 Task: Sort the products in the category "Toothpaste" by price (highest first).
Action: Mouse moved to (824, 322)
Screenshot: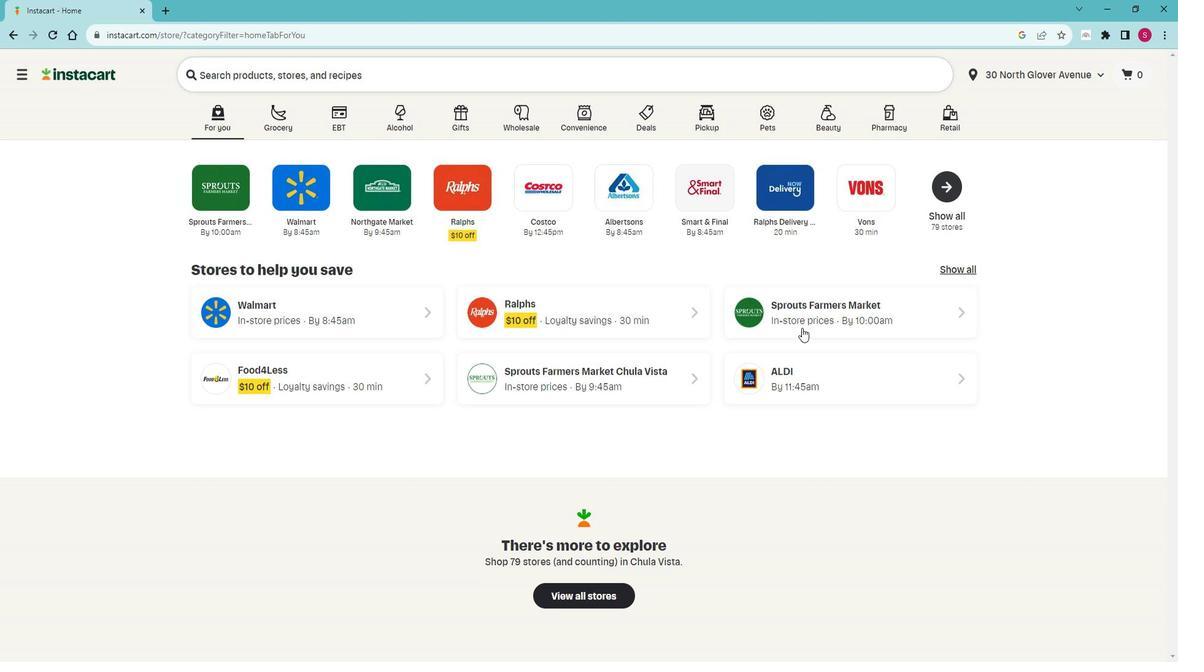 
Action: Mouse pressed left at (824, 322)
Screenshot: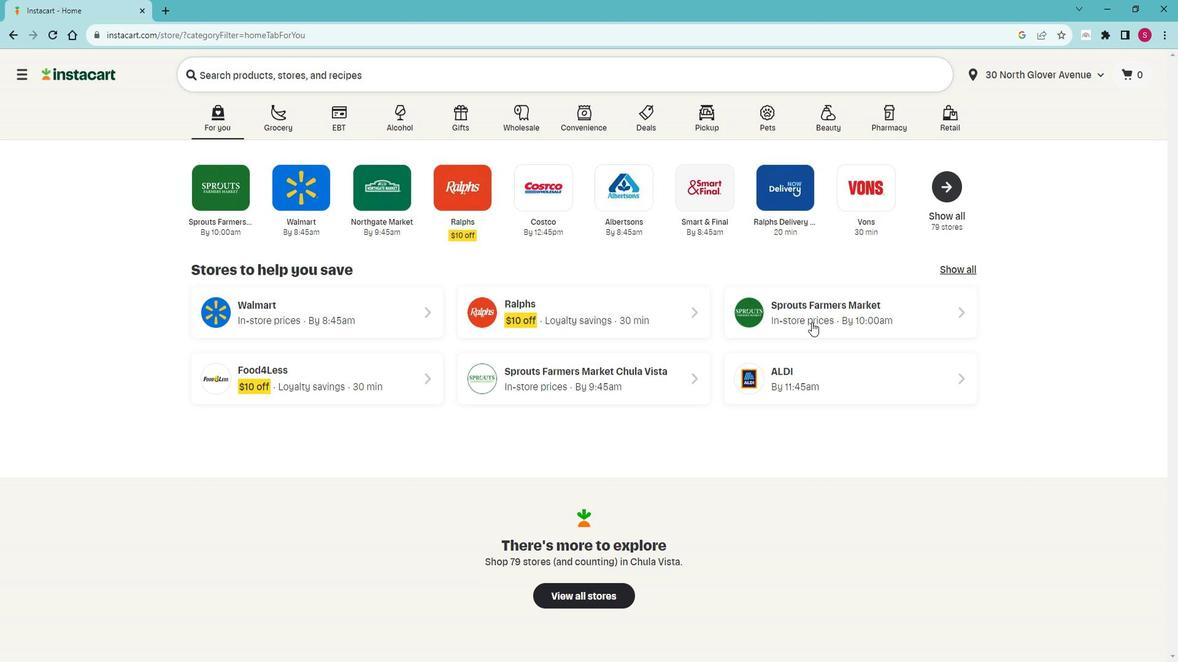
Action: Mouse moved to (113, 424)
Screenshot: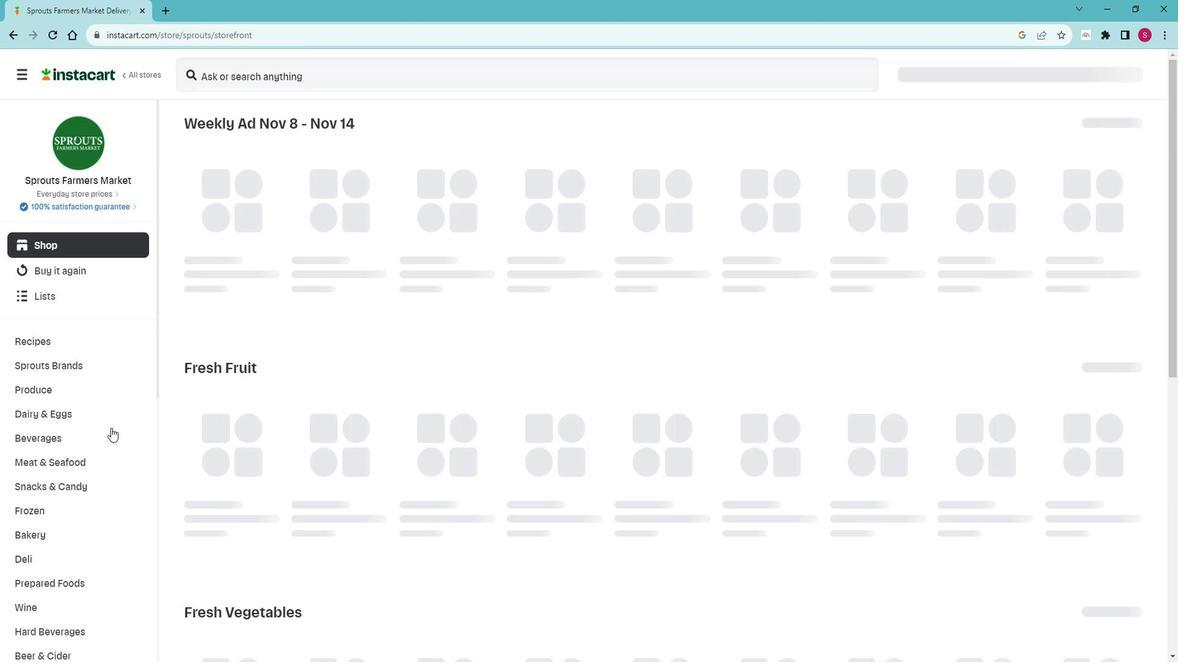 
Action: Mouse scrolled (113, 423) with delta (0, 0)
Screenshot: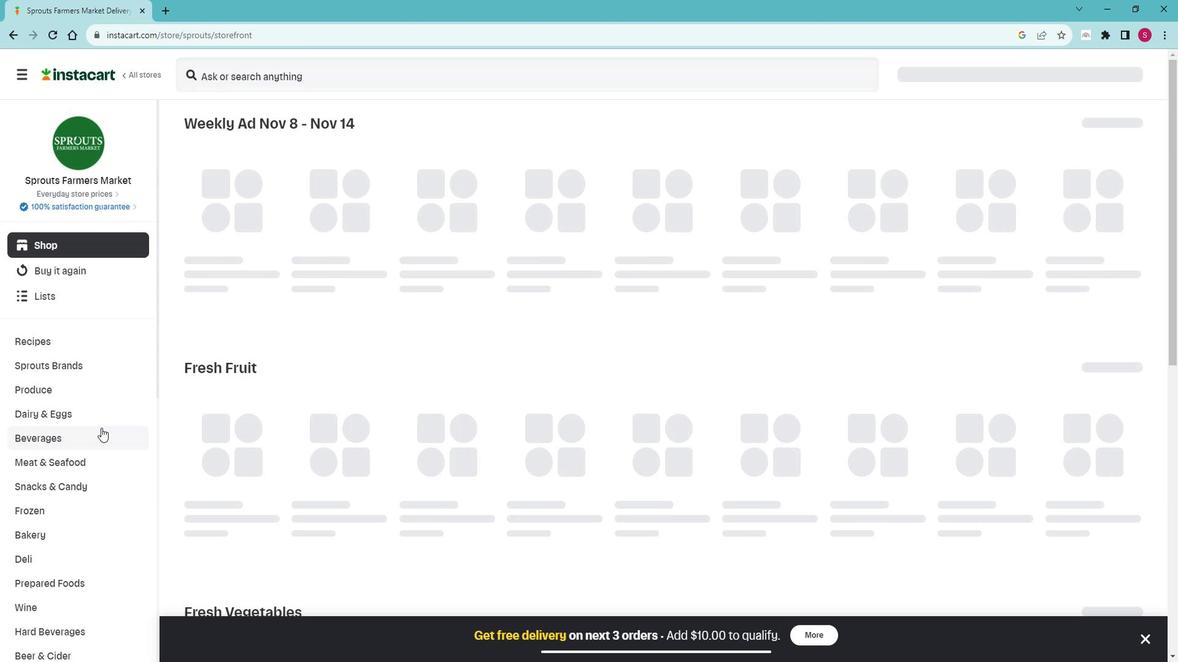 
Action: Mouse moved to (112, 424)
Screenshot: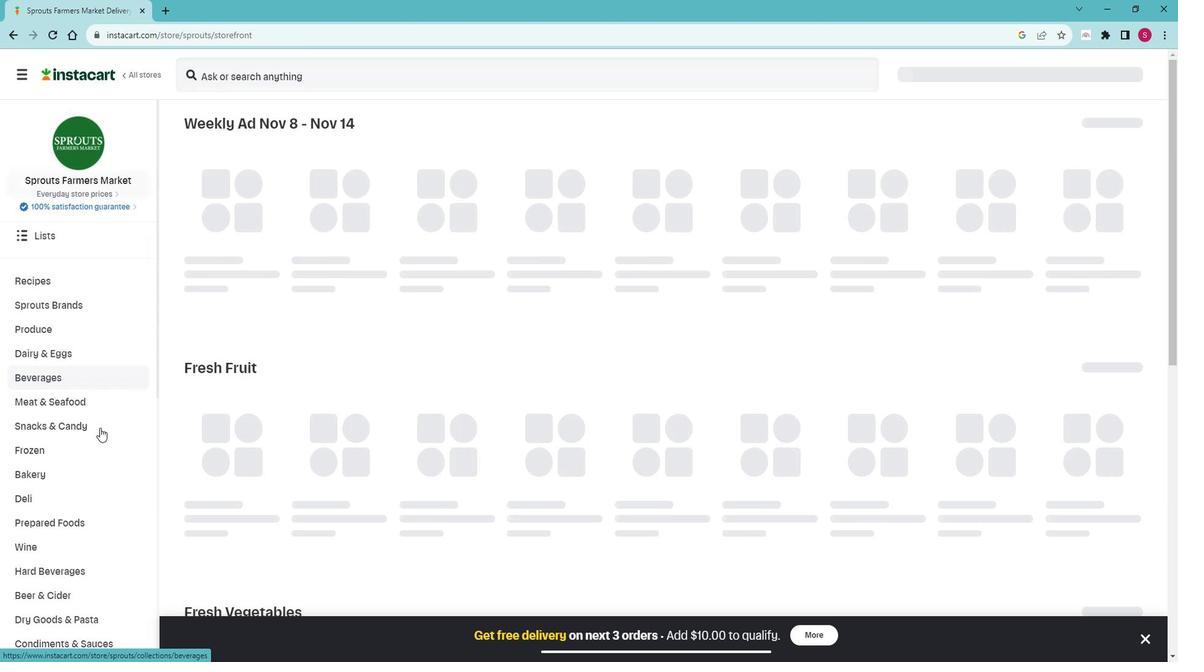 
Action: Mouse scrolled (112, 423) with delta (0, 0)
Screenshot: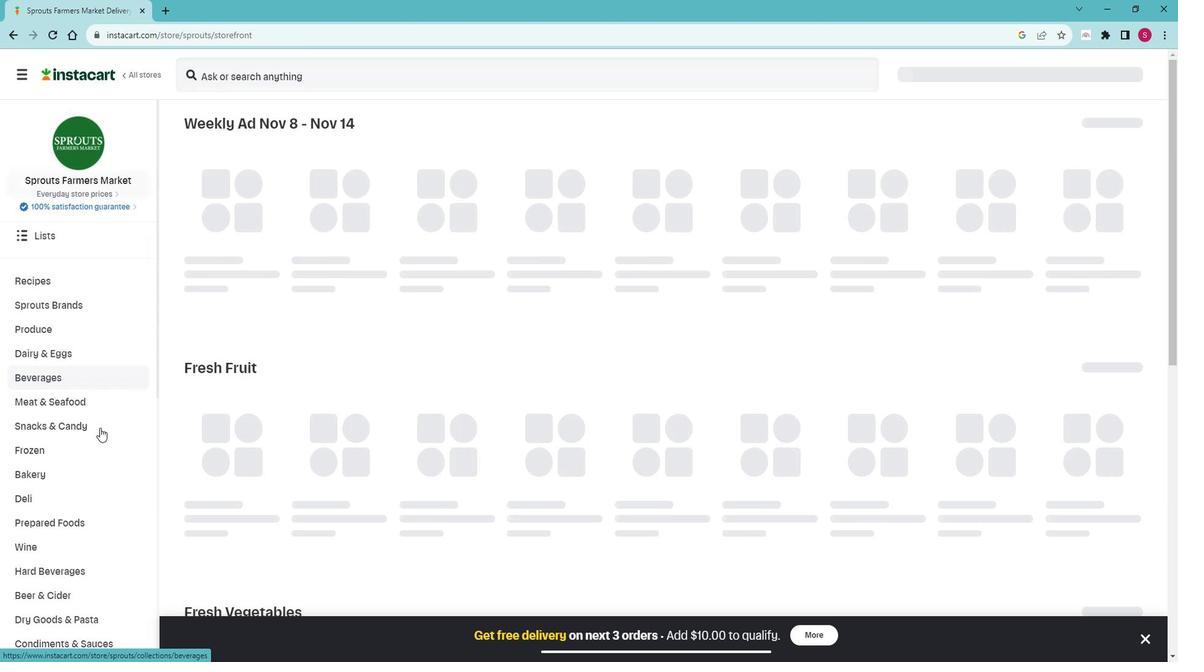 
Action: Mouse moved to (112, 425)
Screenshot: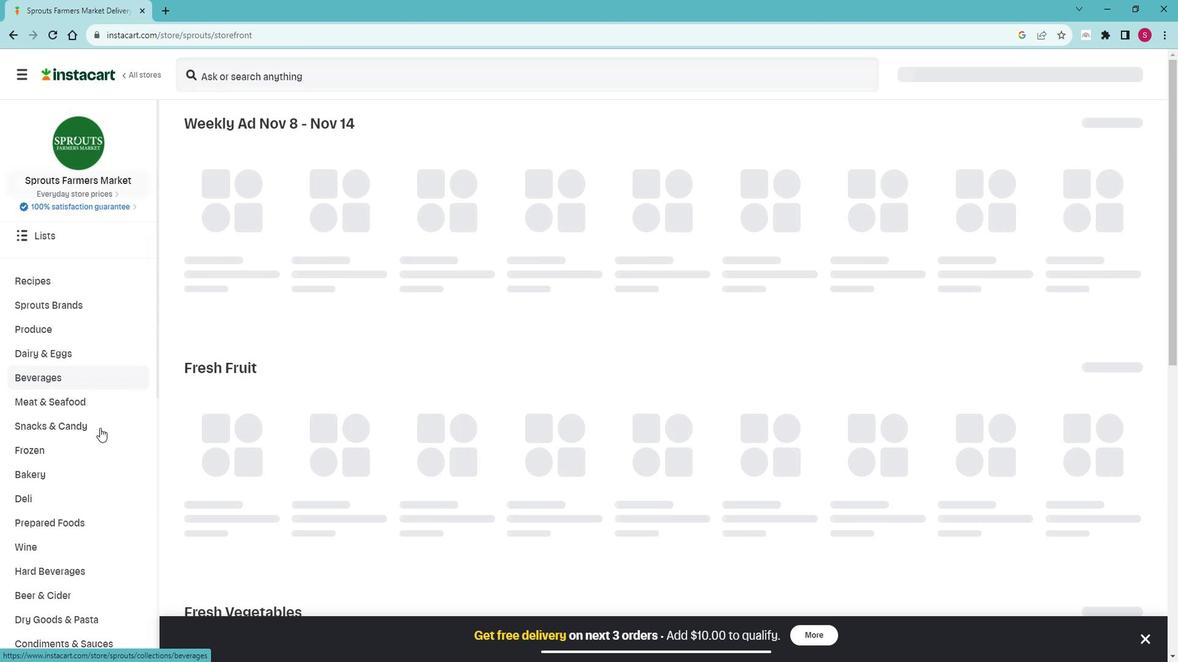 
Action: Mouse scrolled (112, 424) with delta (0, 0)
Screenshot: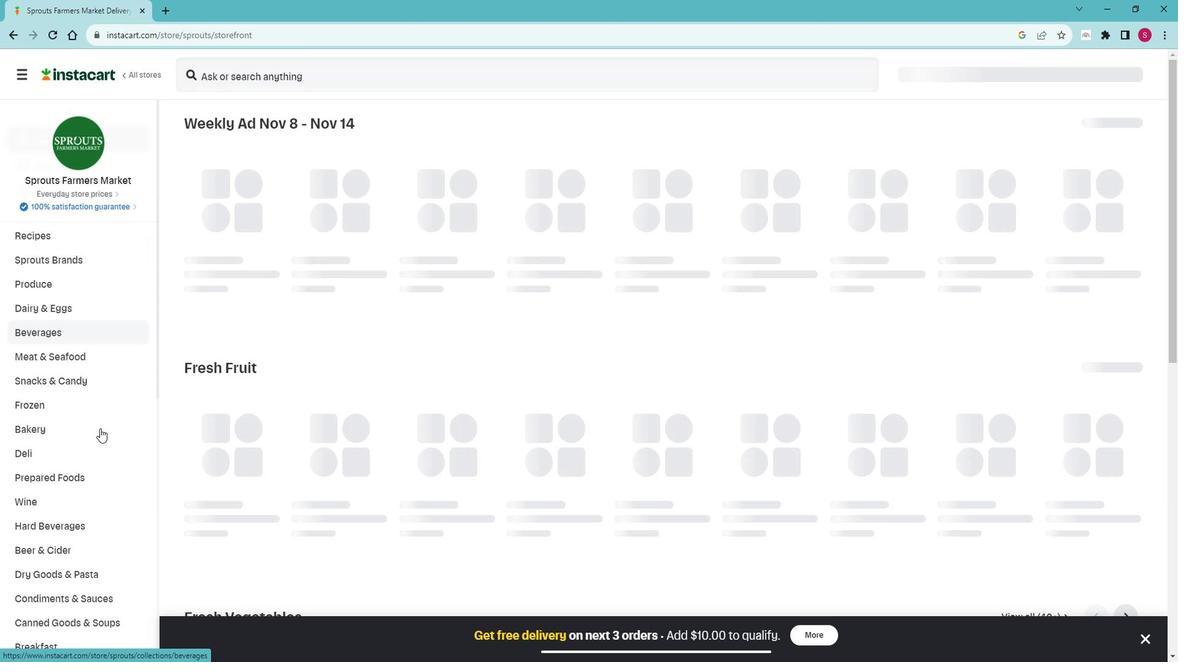 
Action: Mouse scrolled (112, 424) with delta (0, 0)
Screenshot: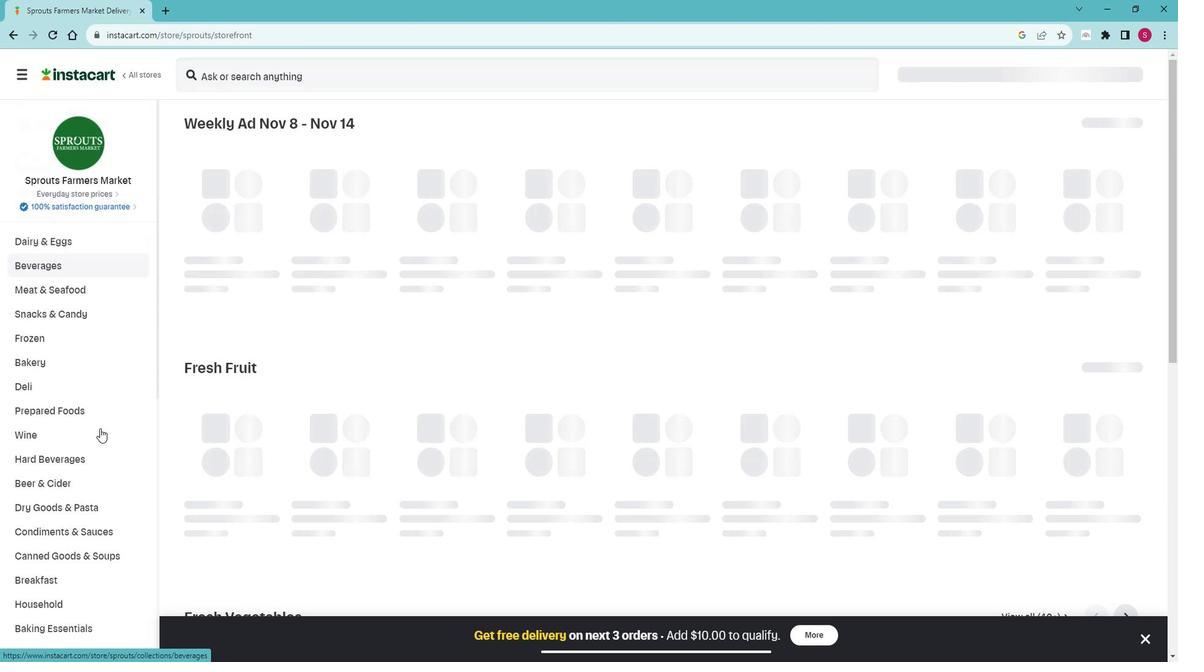 
Action: Mouse moved to (112, 420)
Screenshot: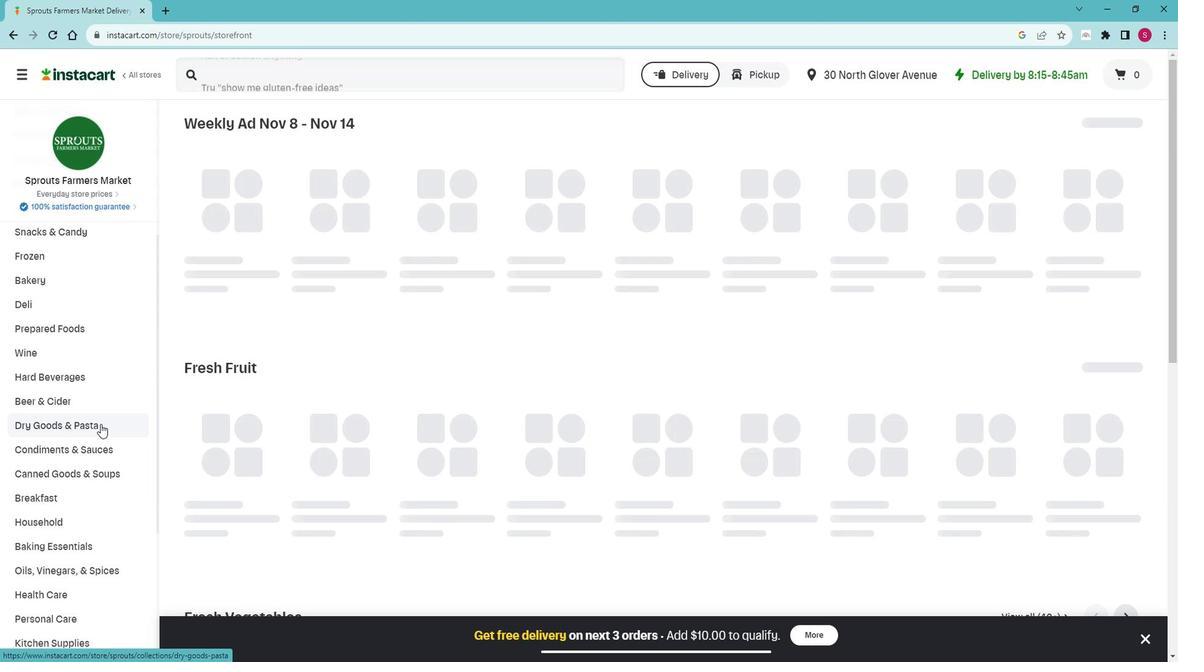 
Action: Mouse scrolled (112, 420) with delta (0, 0)
Screenshot: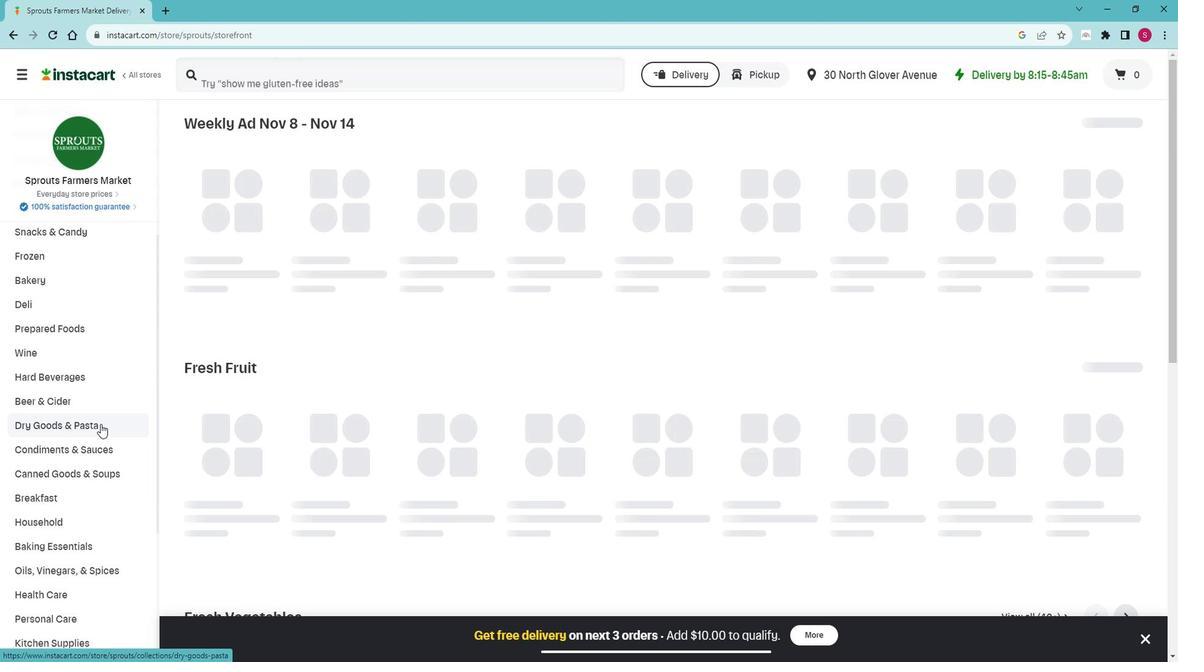 
Action: Mouse moved to (111, 421)
Screenshot: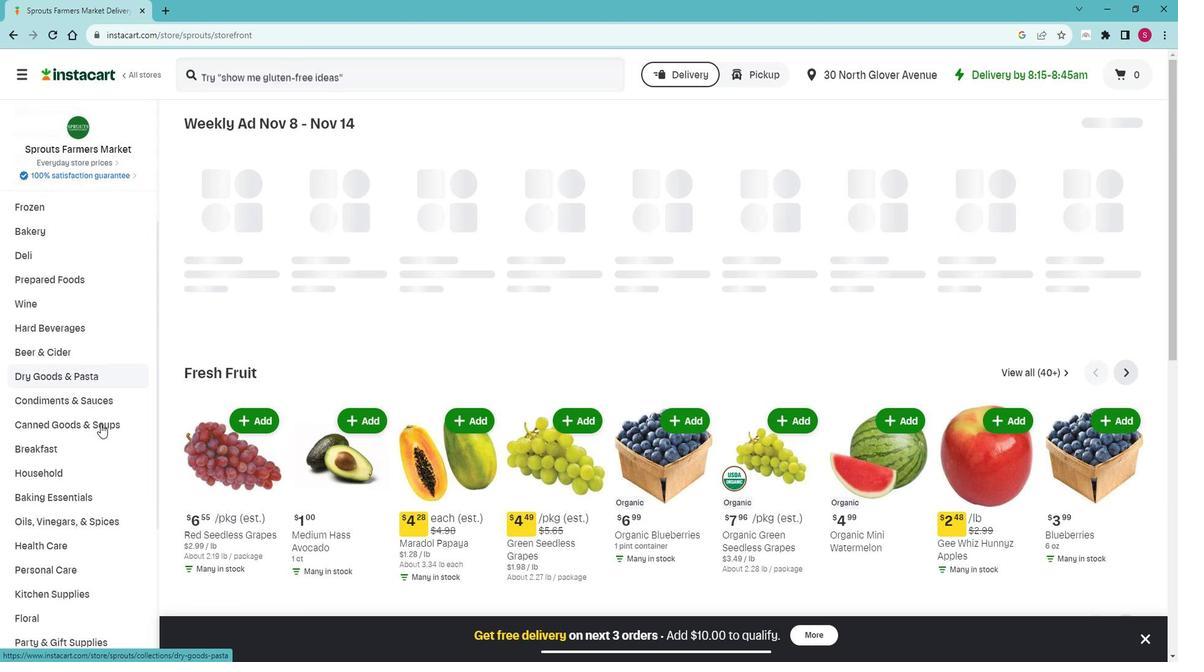 
Action: Mouse scrolled (111, 420) with delta (0, 0)
Screenshot: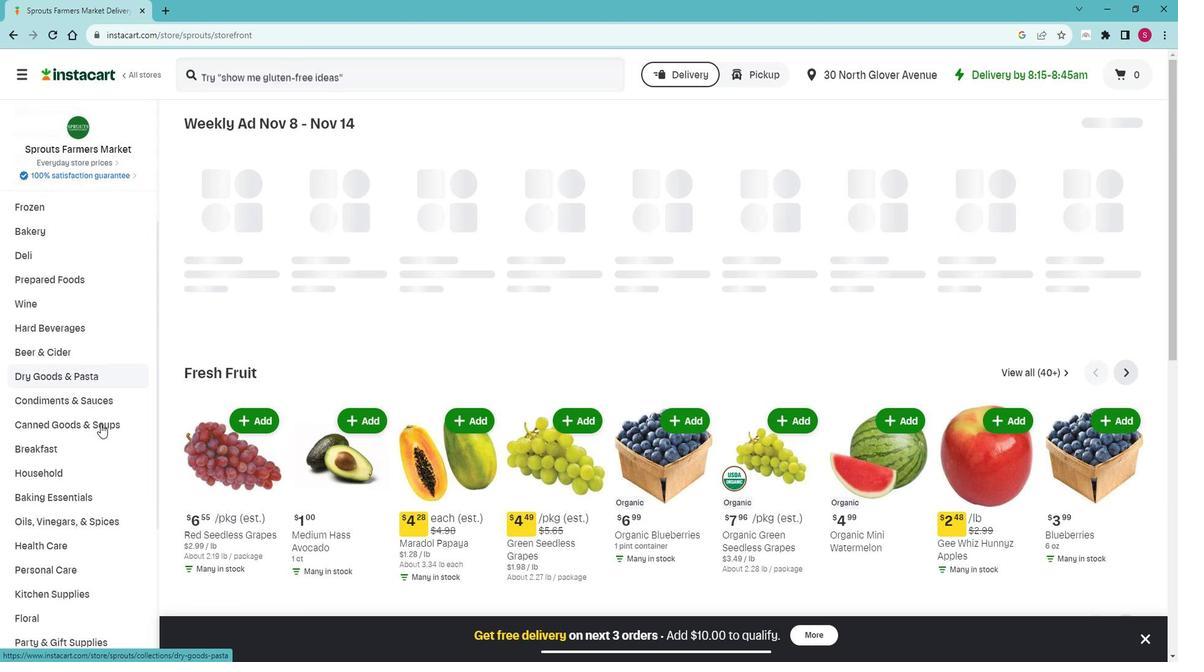 
Action: Mouse moved to (81, 487)
Screenshot: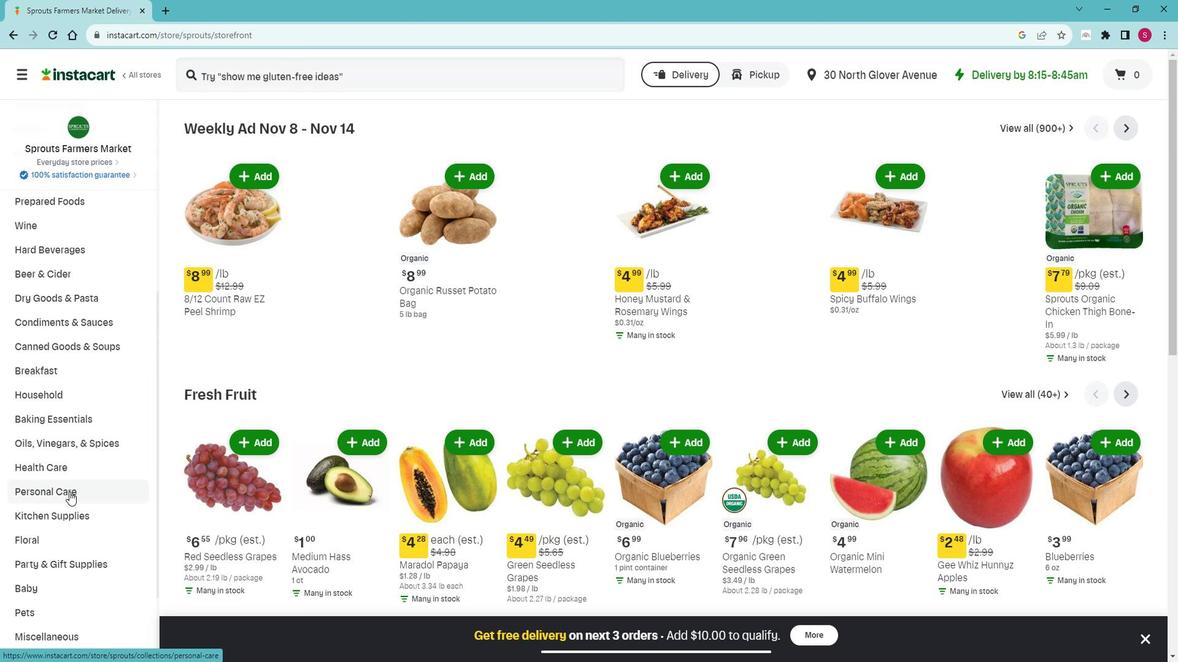 
Action: Mouse pressed left at (81, 487)
Screenshot: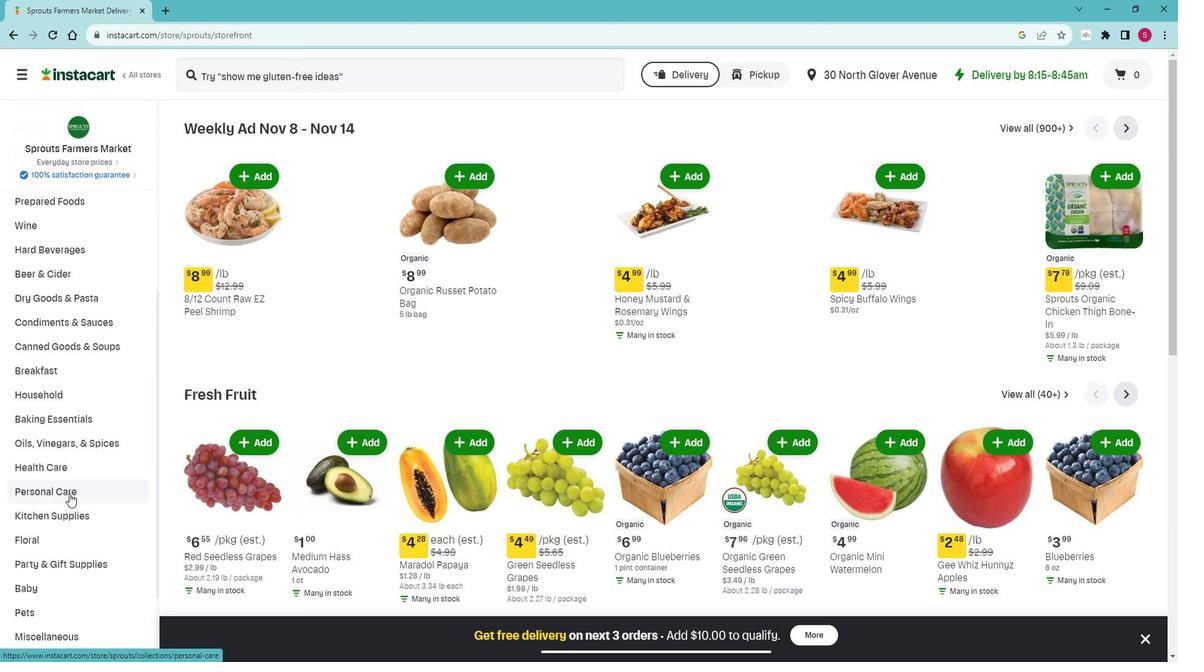 
Action: Mouse moved to (88, 528)
Screenshot: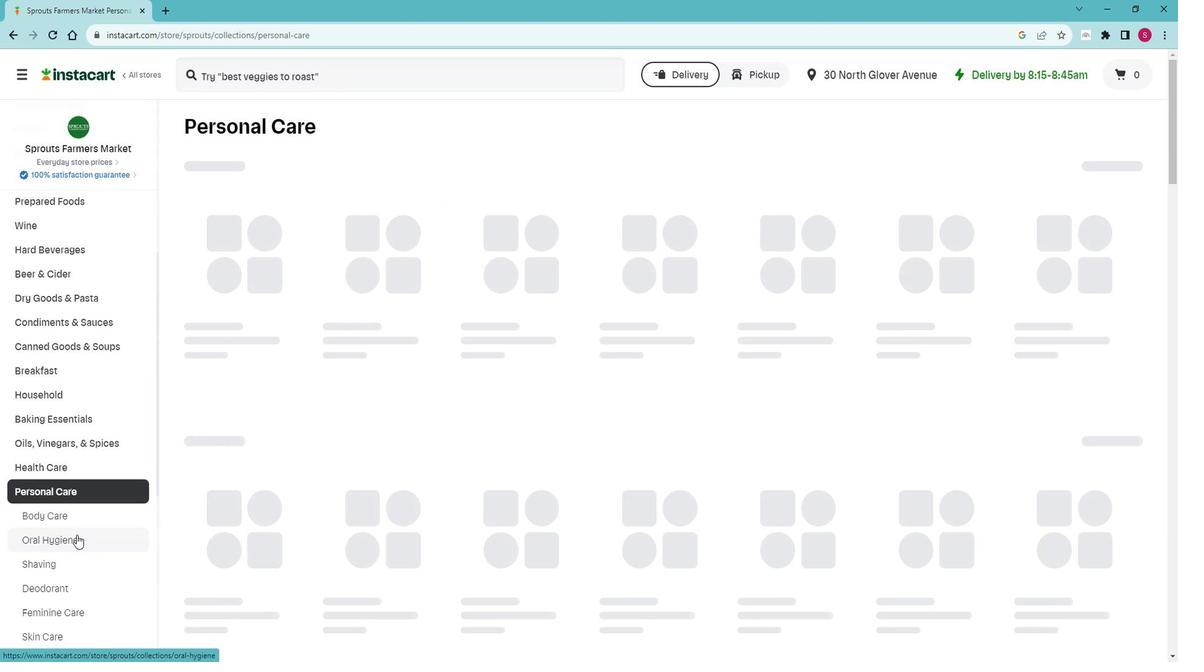 
Action: Mouse pressed left at (88, 528)
Screenshot: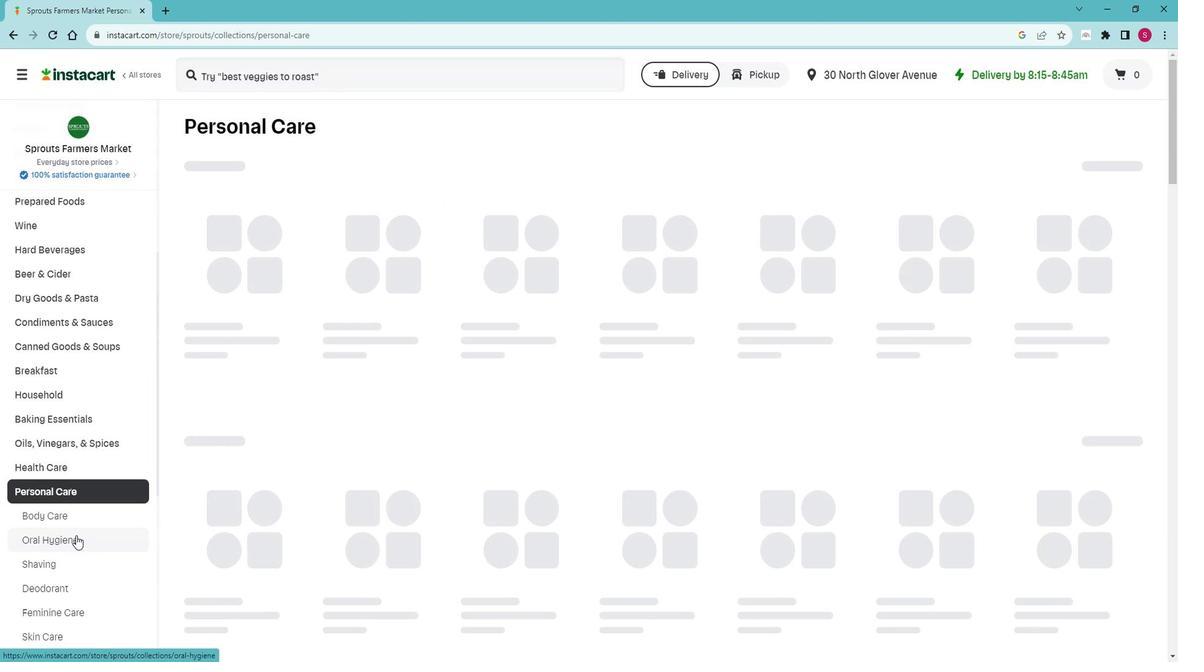 
Action: Mouse moved to (363, 188)
Screenshot: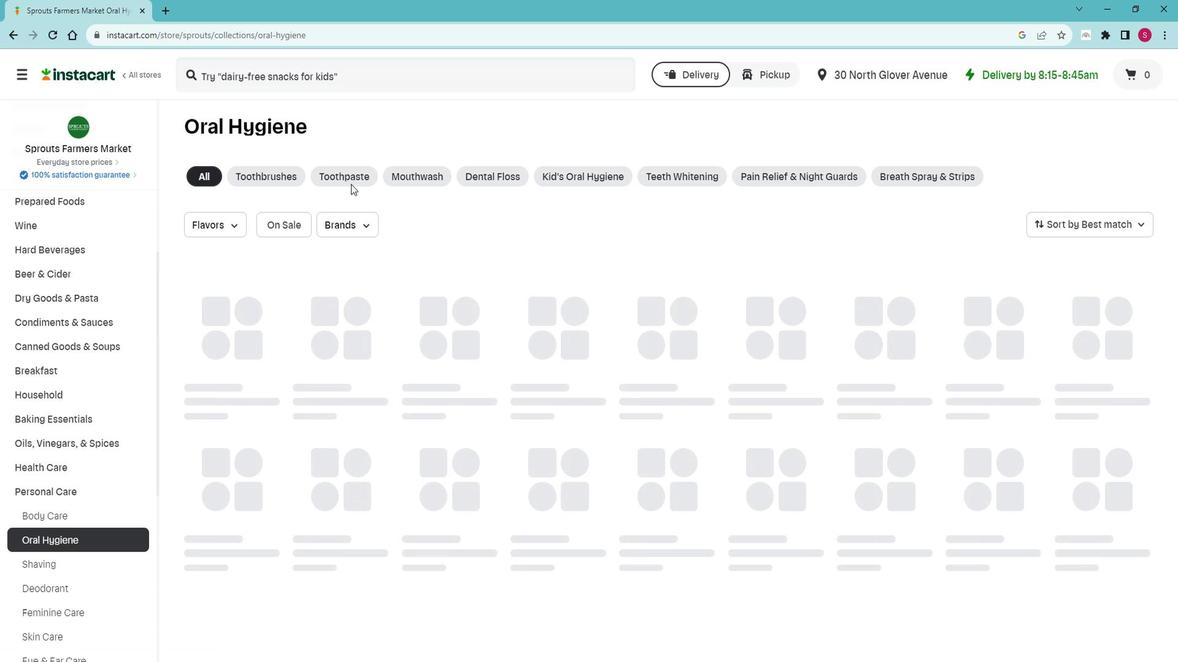 
Action: Mouse pressed left at (363, 188)
Screenshot: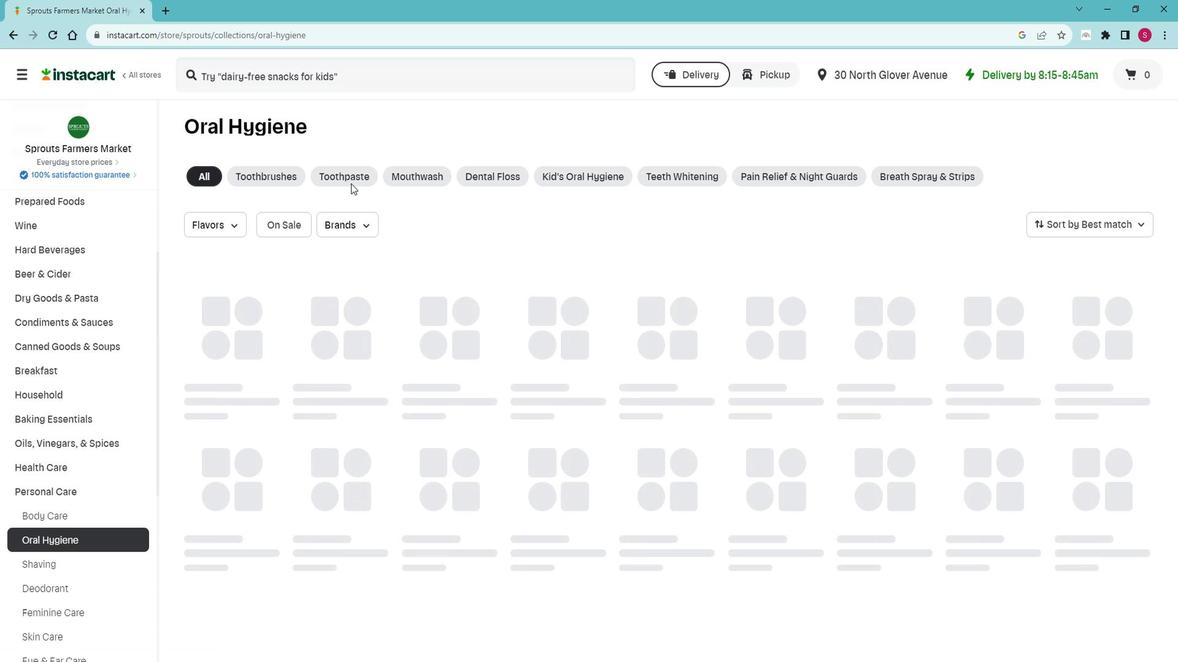 
Action: Mouse moved to (1138, 227)
Screenshot: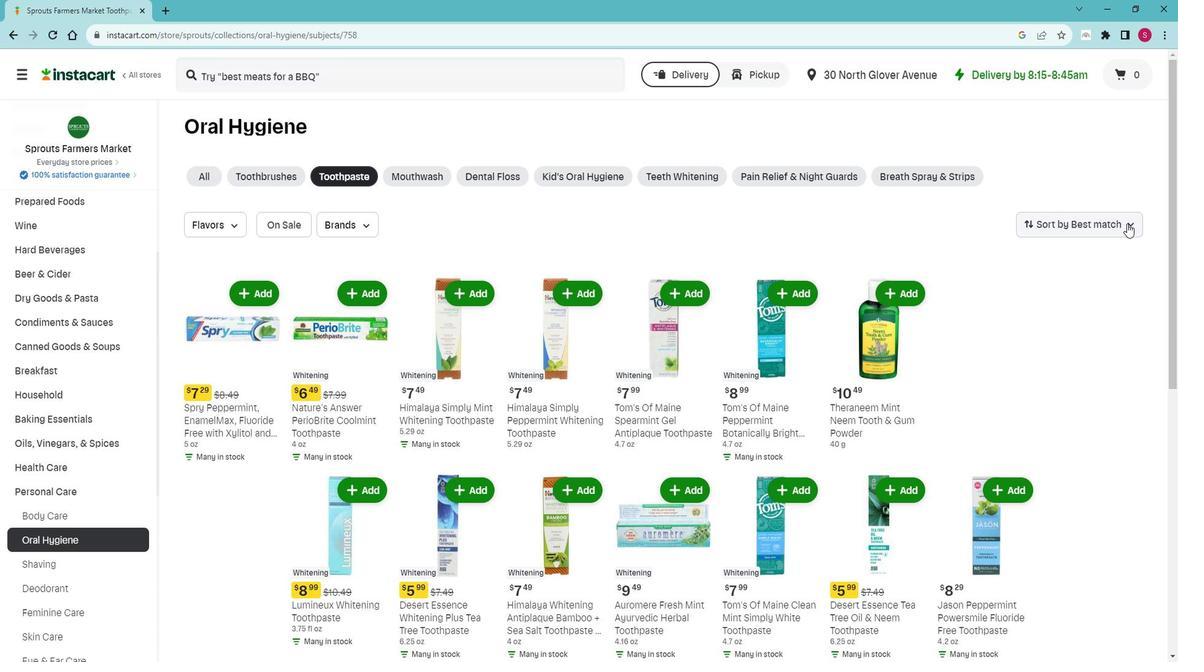 
Action: Mouse pressed left at (1138, 227)
Screenshot: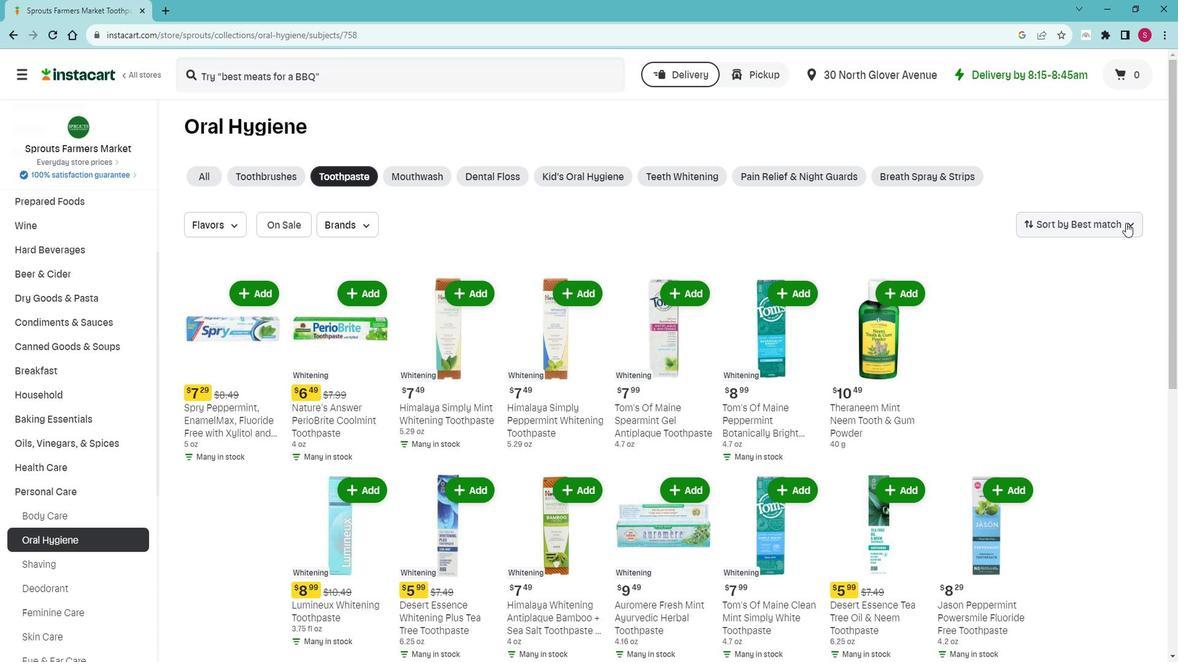 
Action: Mouse moved to (1094, 312)
Screenshot: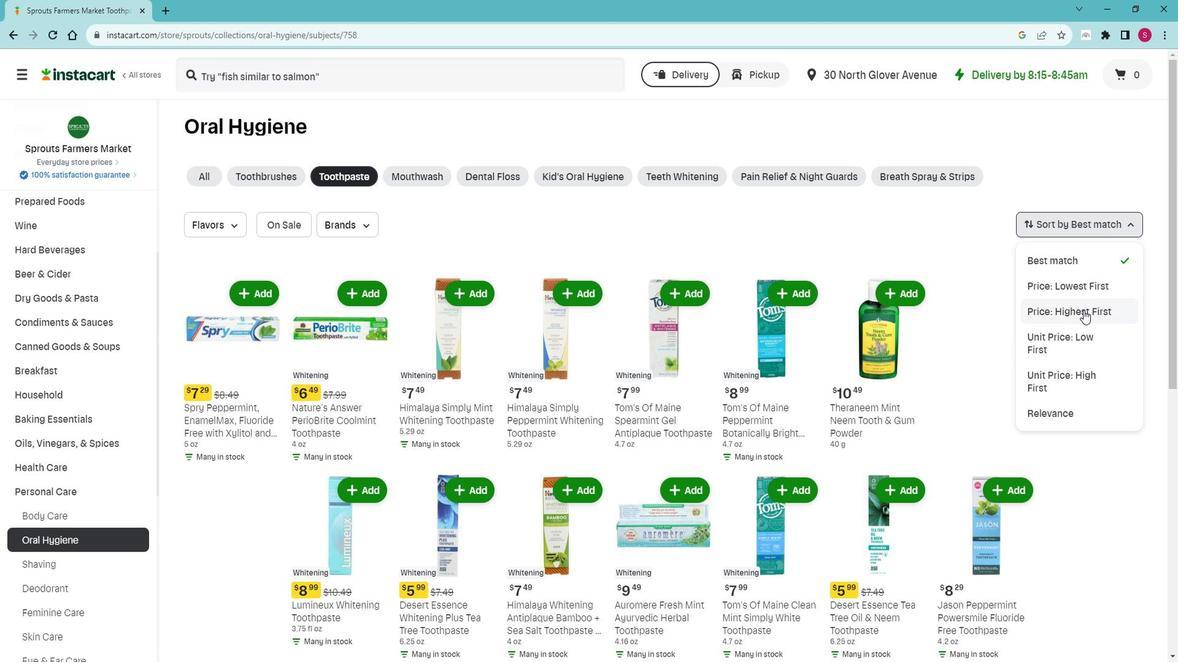 
Action: Mouse pressed left at (1094, 312)
Screenshot: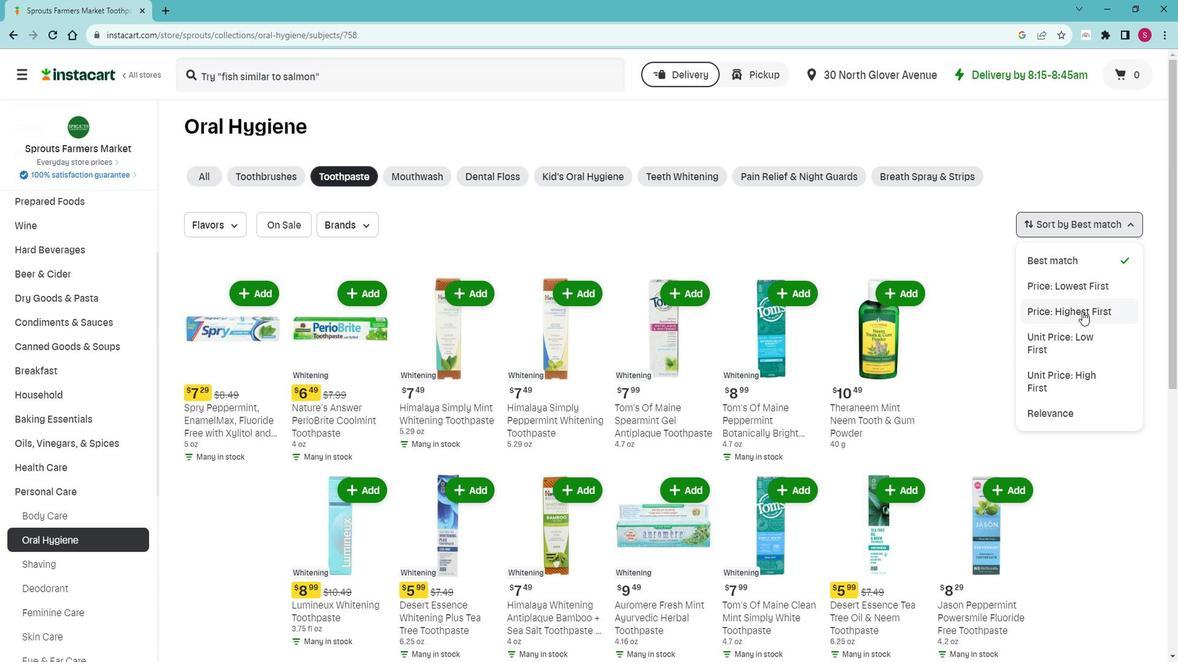 
Action: Mouse moved to (785, 249)
Screenshot: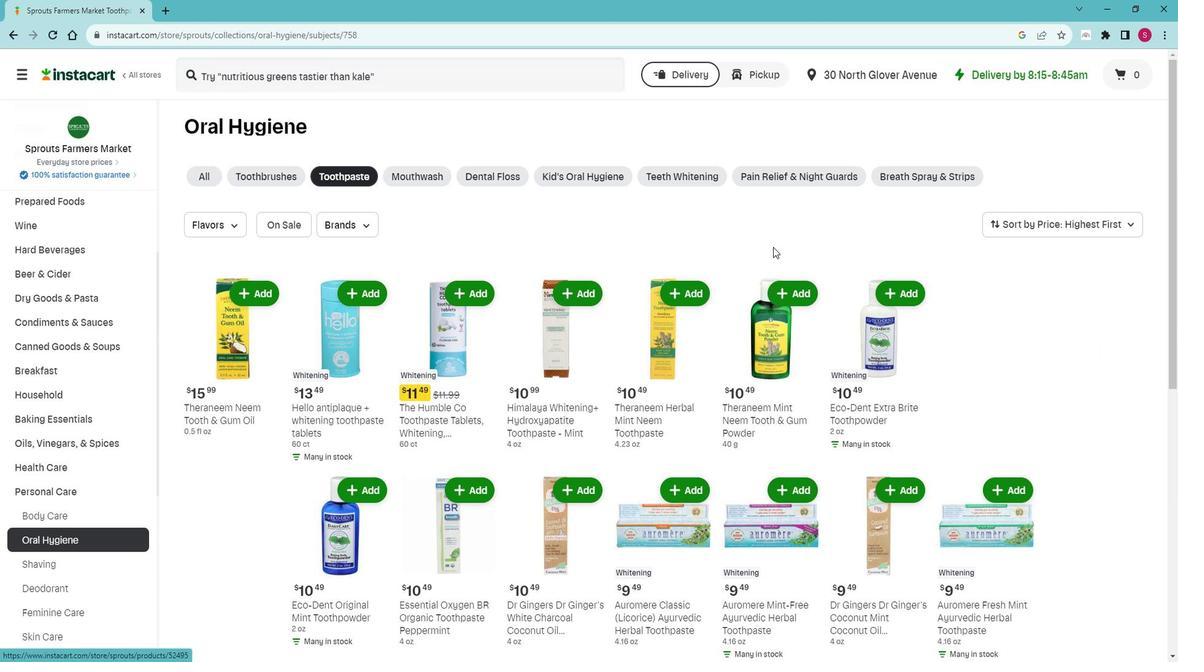 
